 Task: Create a due date automation trigger when advanced on, on the tuesday of the week a card is due add content with a description containing resume at 11:00 AM.
Action: Mouse moved to (842, 261)
Screenshot: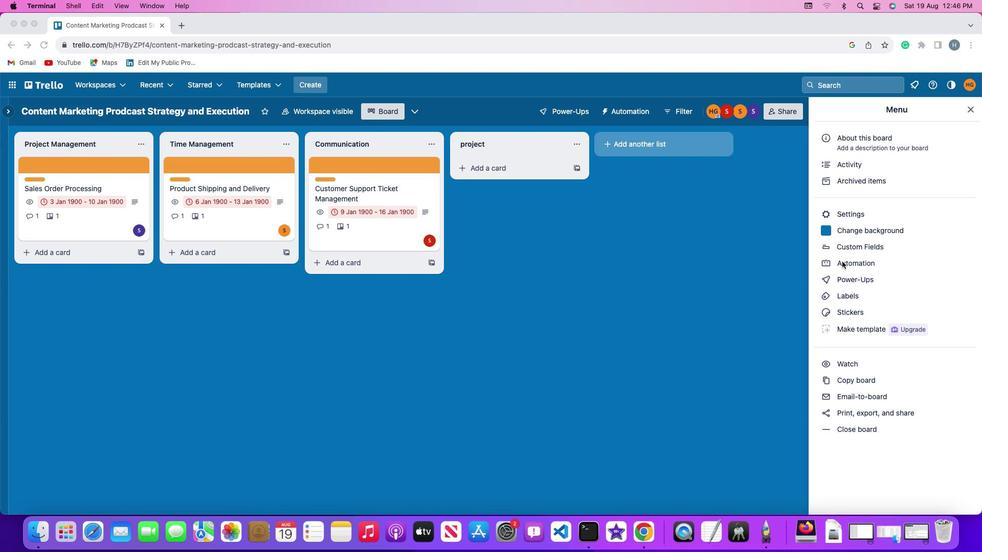 
Action: Mouse pressed left at (842, 261)
Screenshot: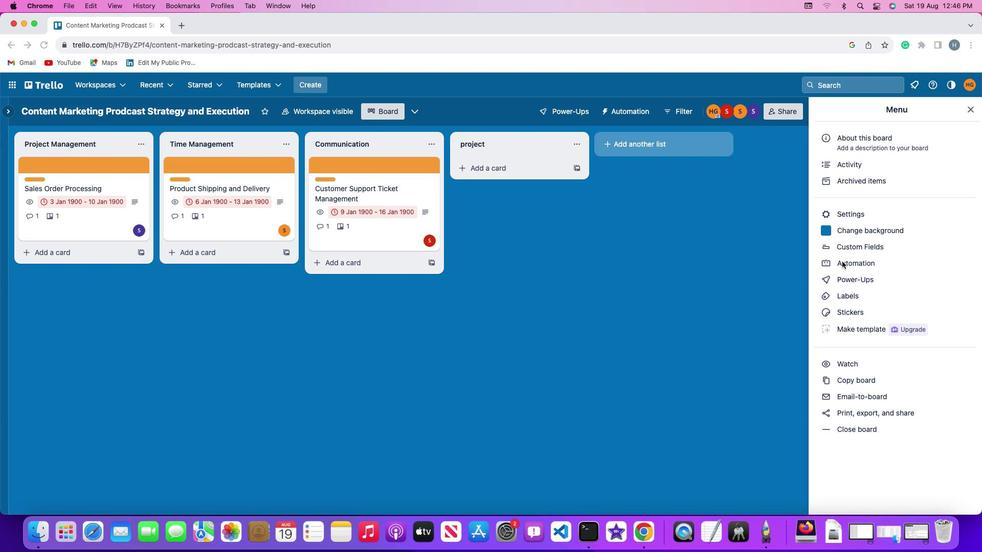 
Action: Mouse pressed left at (842, 261)
Screenshot: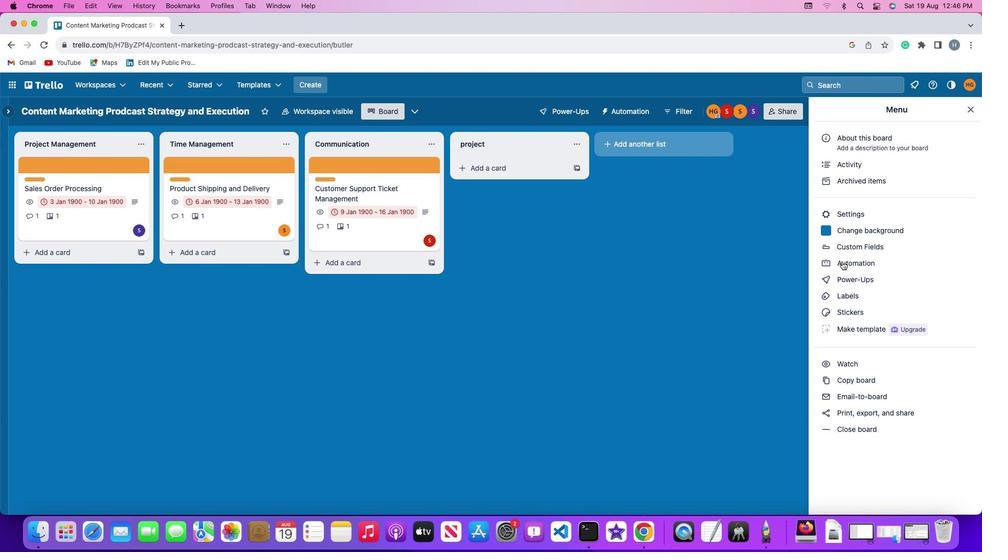 
Action: Mouse moved to (73, 243)
Screenshot: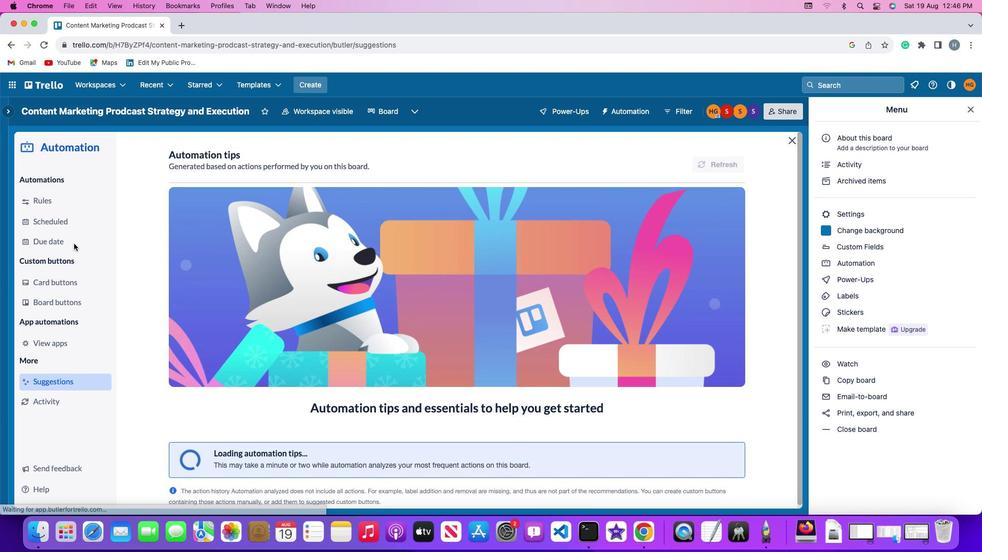 
Action: Mouse pressed left at (73, 243)
Screenshot: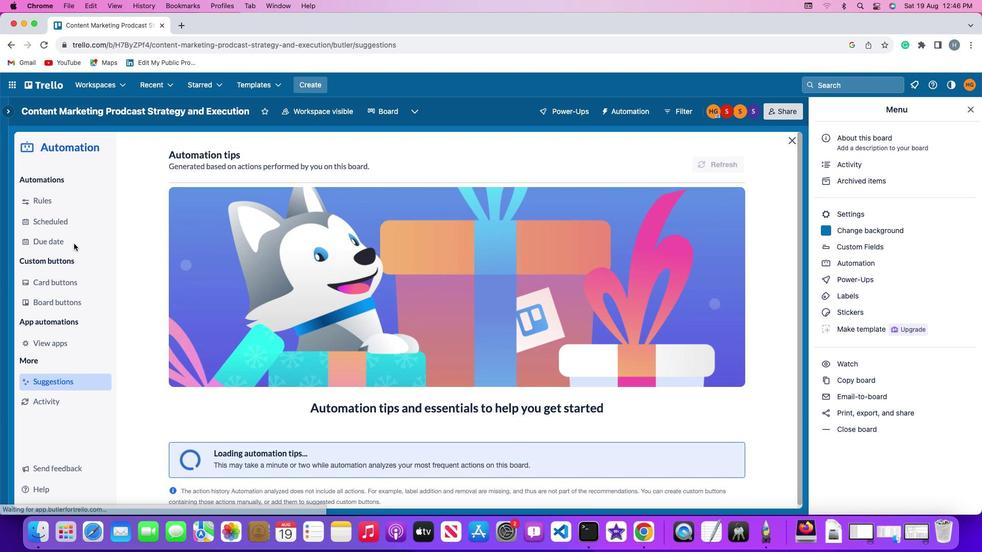 
Action: Mouse moved to (696, 157)
Screenshot: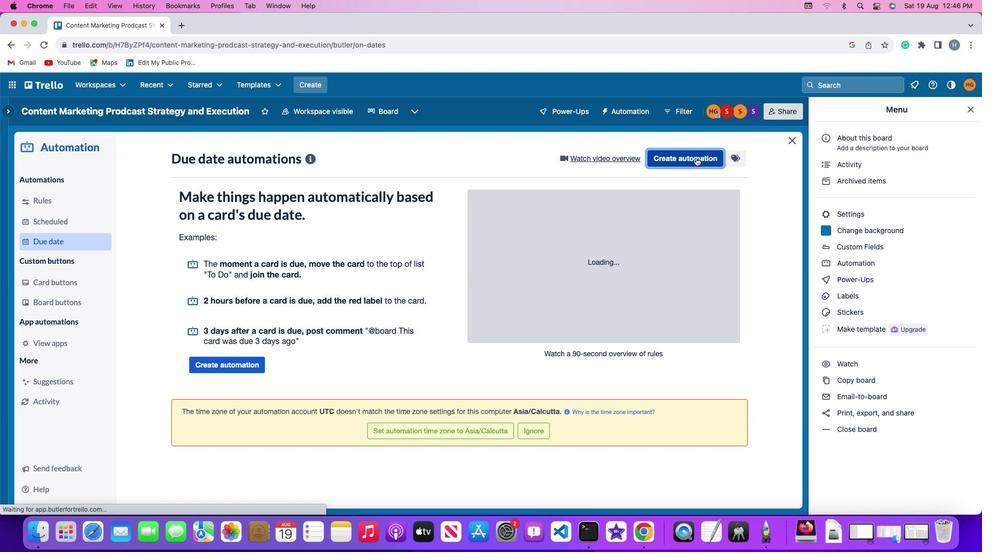 
Action: Mouse pressed left at (696, 157)
Screenshot: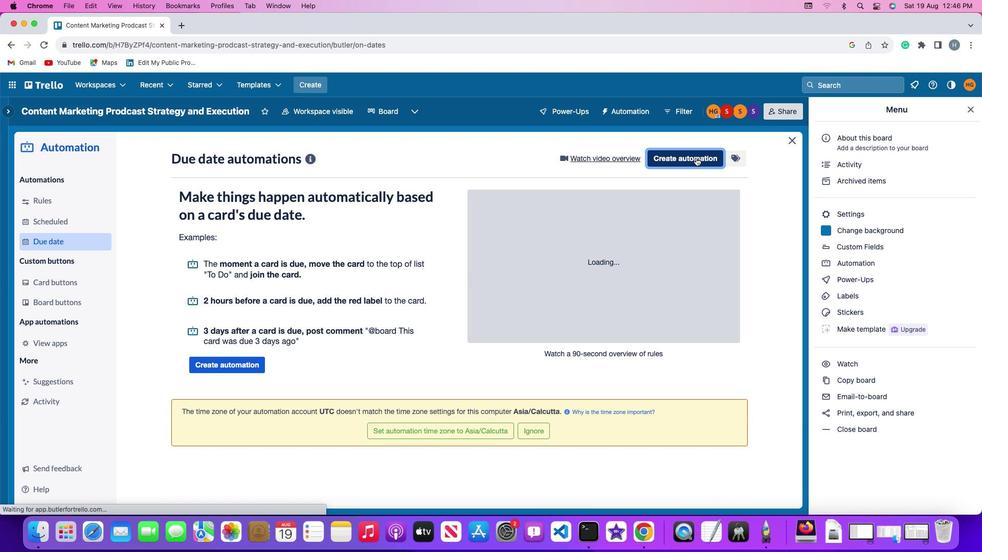 
Action: Mouse moved to (246, 251)
Screenshot: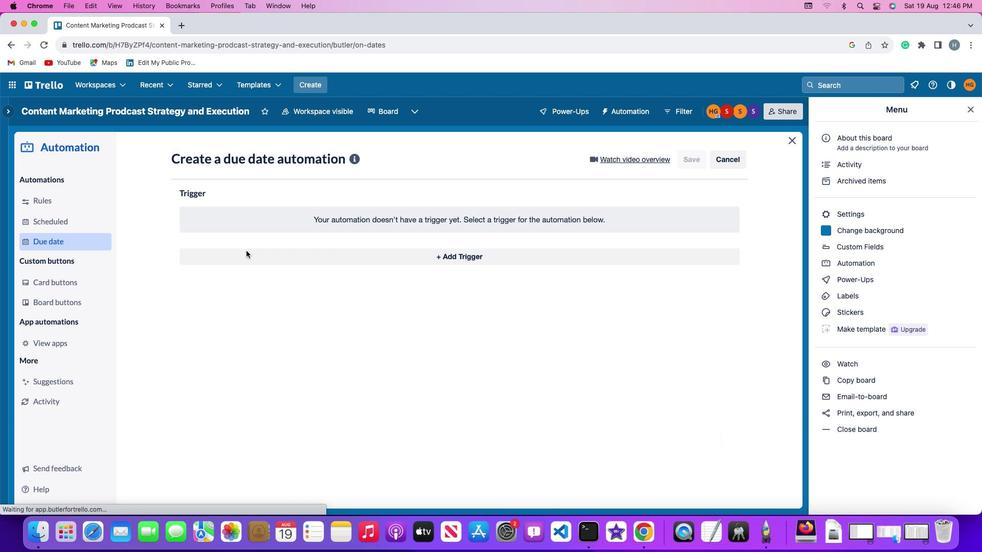 
Action: Mouse pressed left at (246, 251)
Screenshot: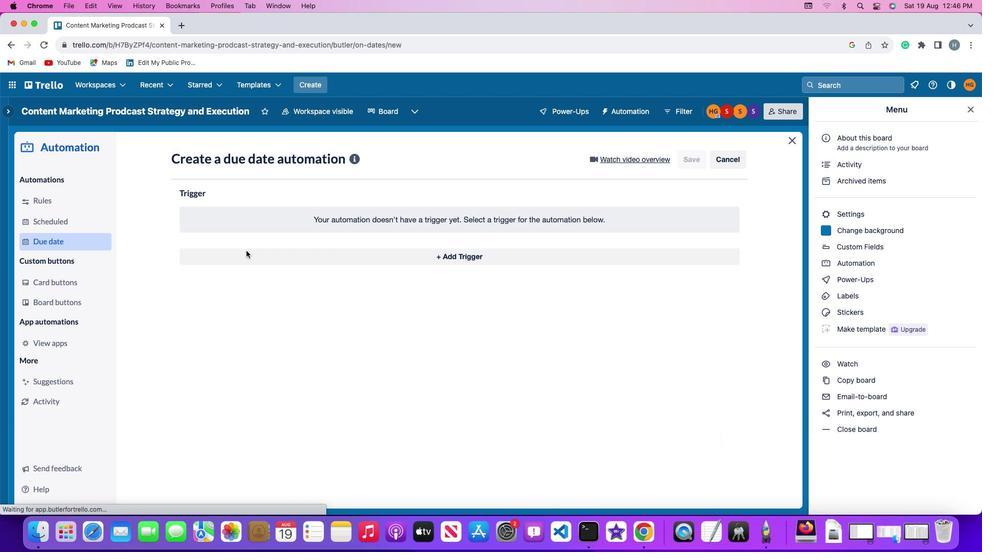 
Action: Mouse moved to (224, 440)
Screenshot: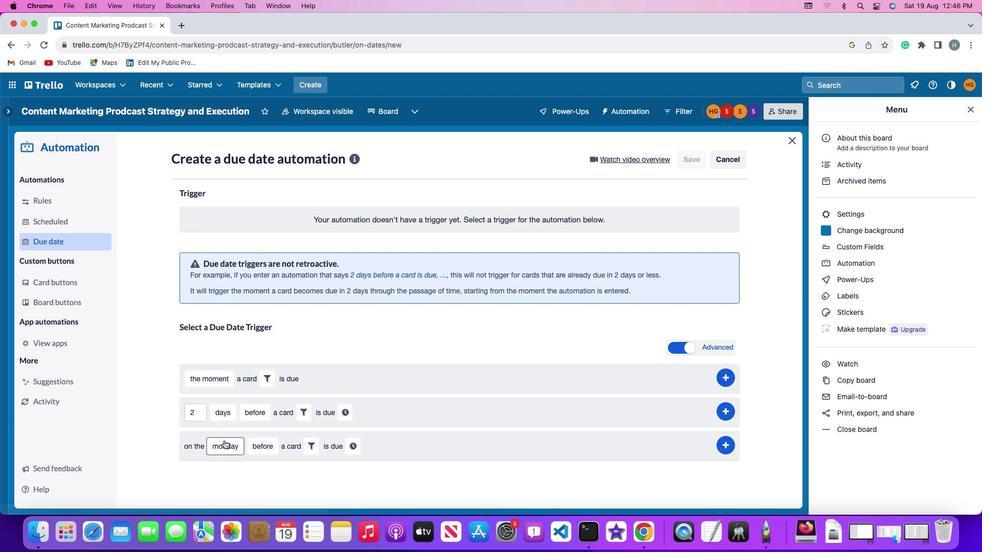 
Action: Mouse pressed left at (224, 440)
Screenshot: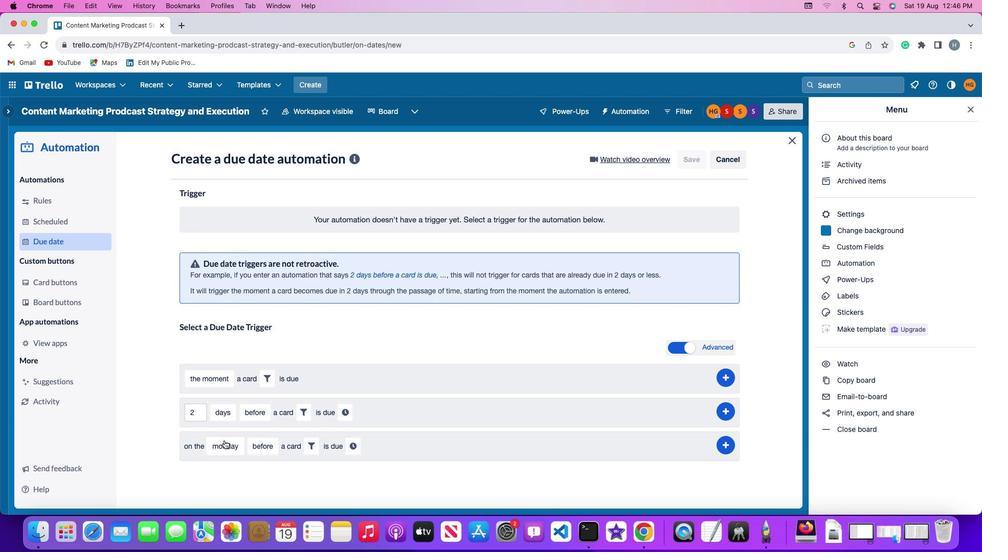 
Action: Mouse moved to (232, 329)
Screenshot: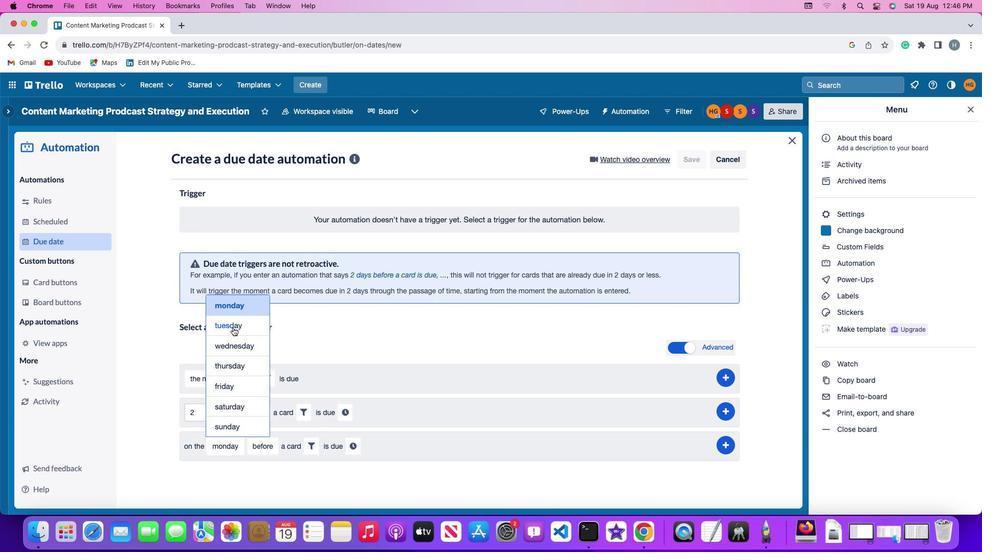 
Action: Mouse pressed left at (232, 329)
Screenshot: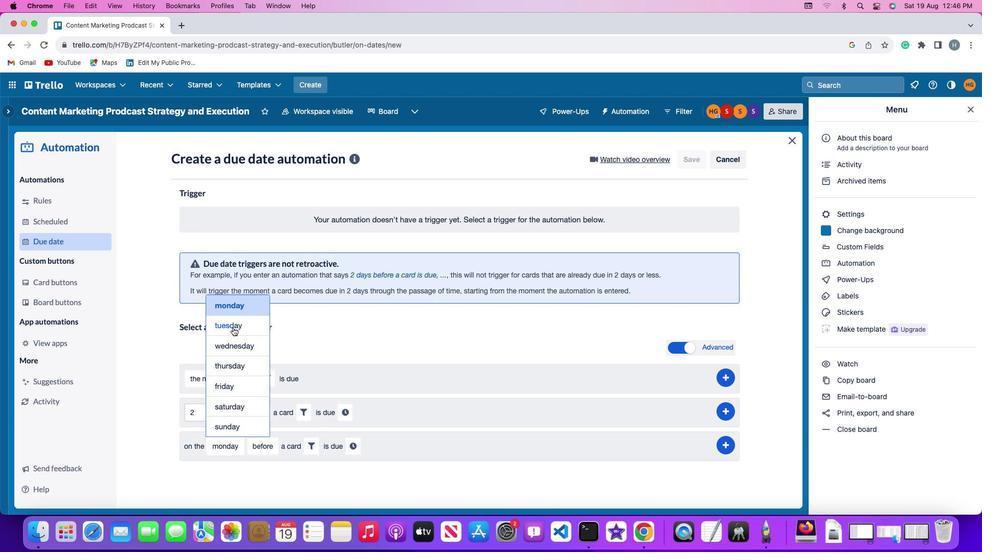 
Action: Mouse moved to (266, 442)
Screenshot: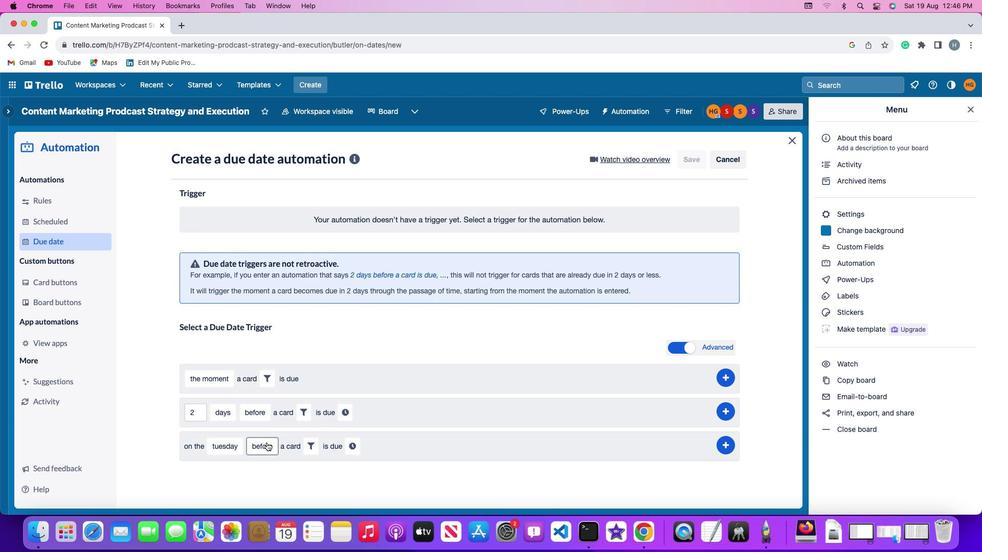 
Action: Mouse pressed left at (266, 442)
Screenshot: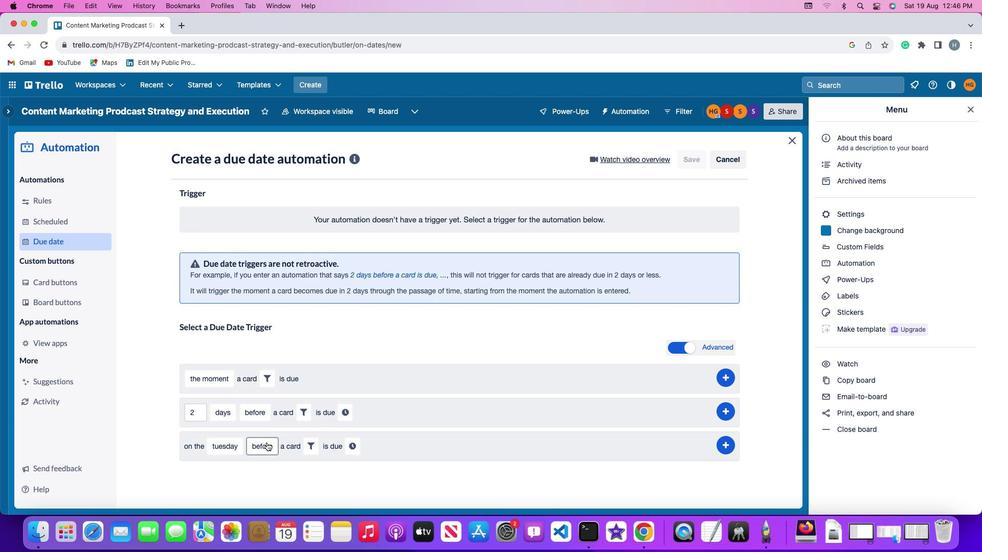 
Action: Mouse moved to (277, 407)
Screenshot: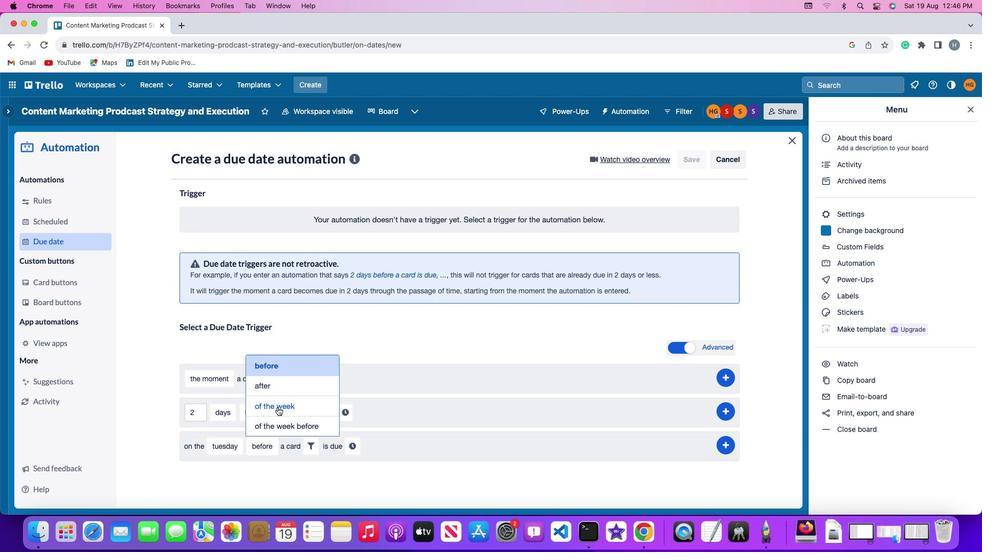 
Action: Mouse pressed left at (277, 407)
Screenshot: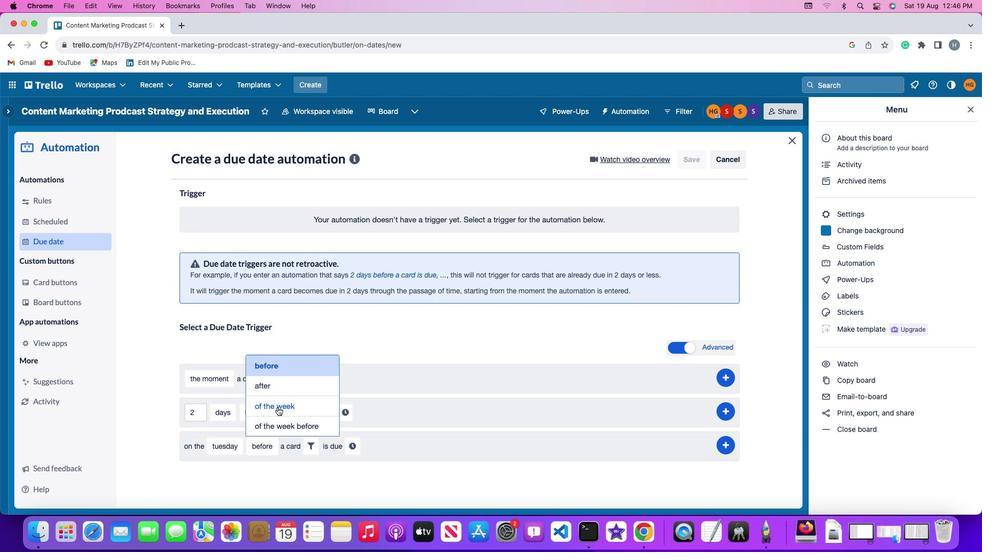 
Action: Mouse moved to (325, 452)
Screenshot: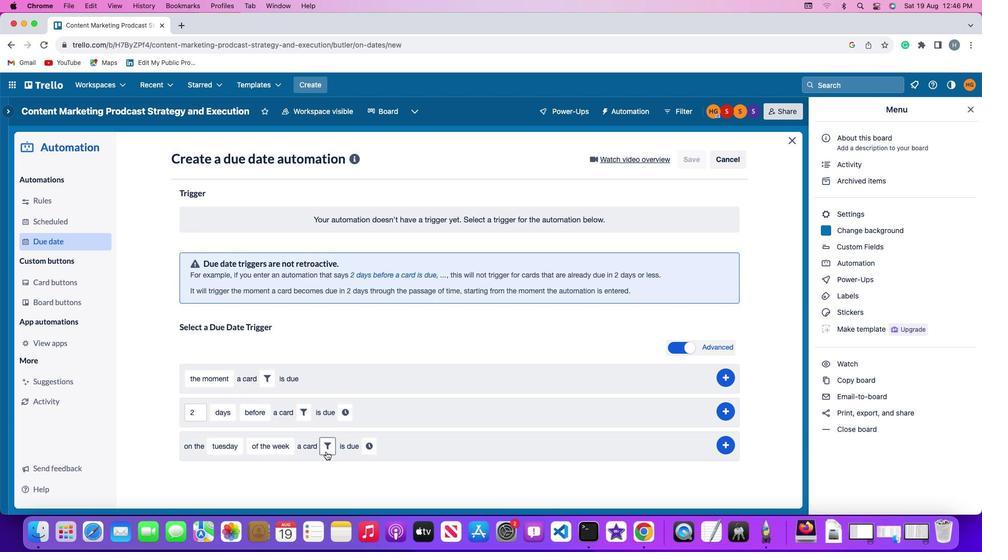 
Action: Mouse pressed left at (325, 452)
Screenshot: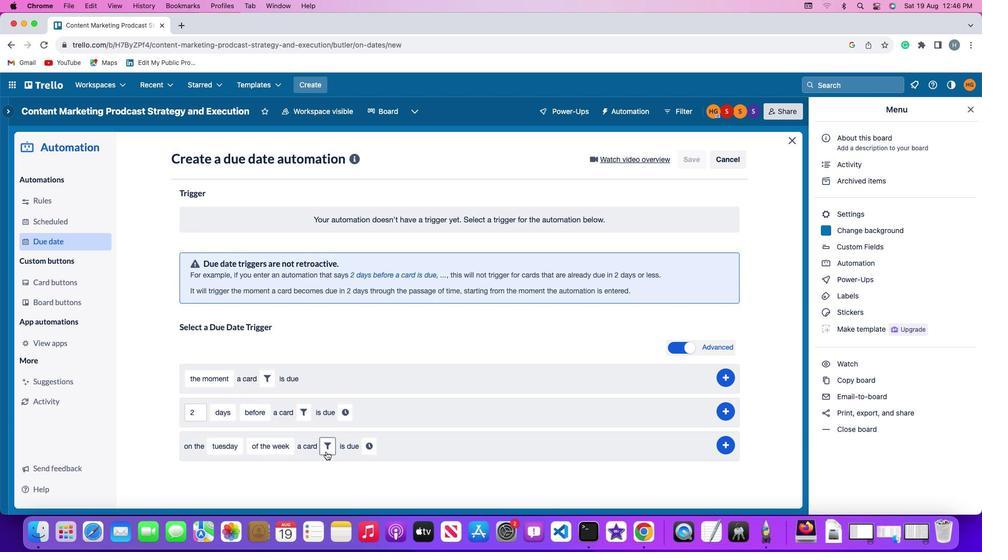 
Action: Mouse moved to (452, 476)
Screenshot: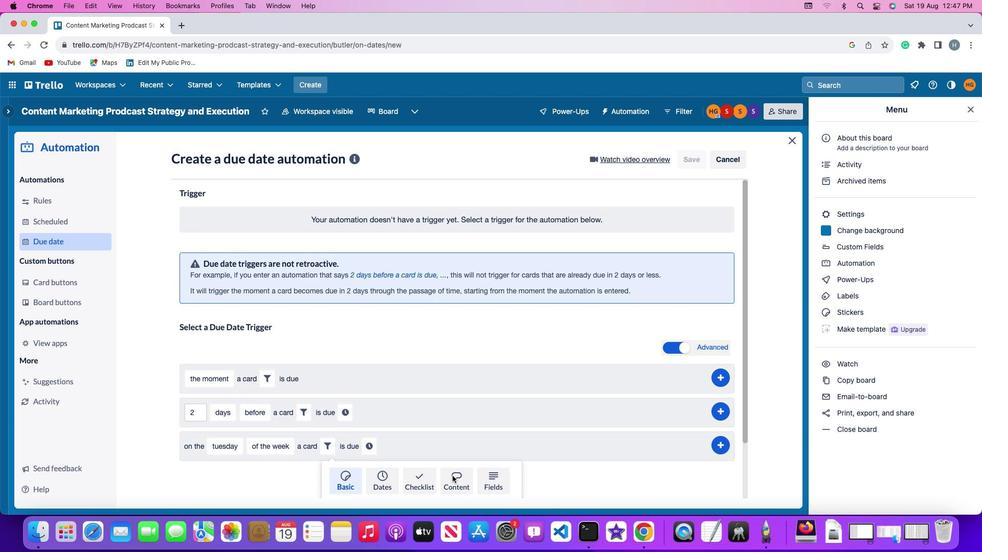 
Action: Mouse pressed left at (452, 476)
Screenshot: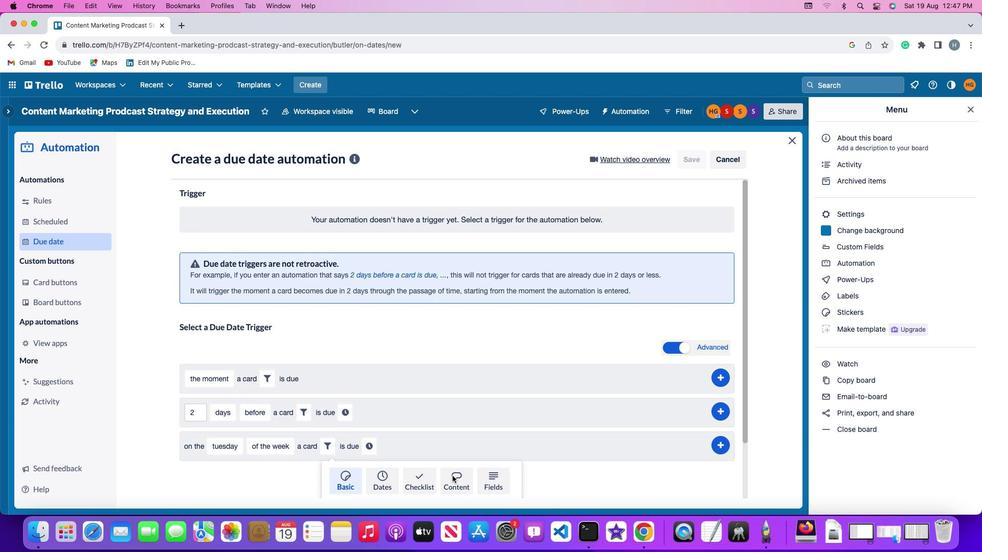 
Action: Mouse moved to (292, 472)
Screenshot: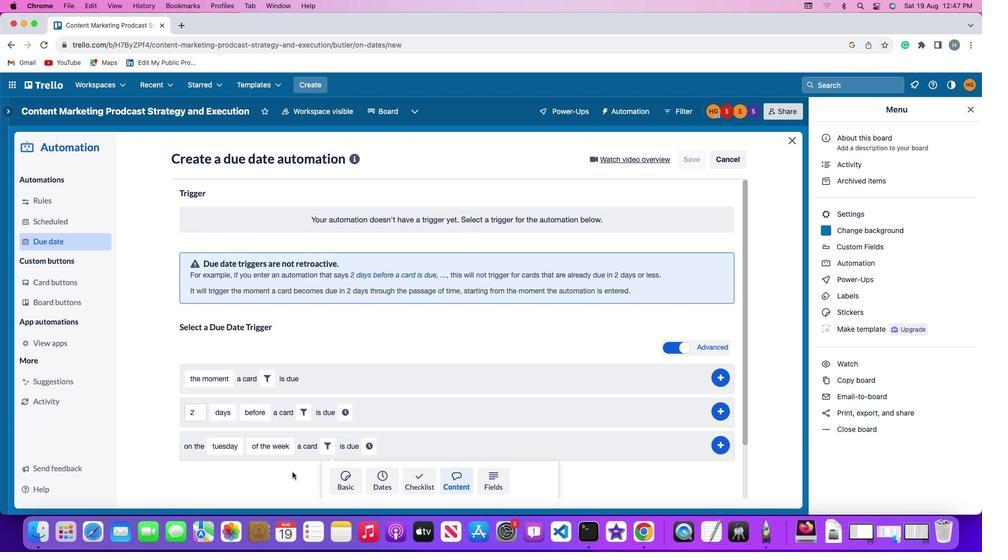 
Action: Mouse scrolled (292, 472) with delta (0, 0)
Screenshot: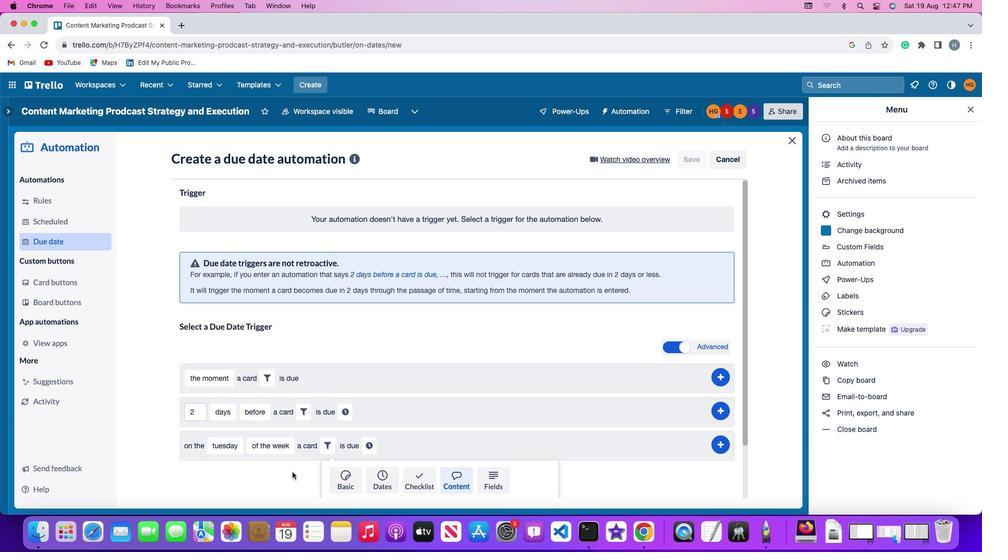 
Action: Mouse scrolled (292, 472) with delta (0, 0)
Screenshot: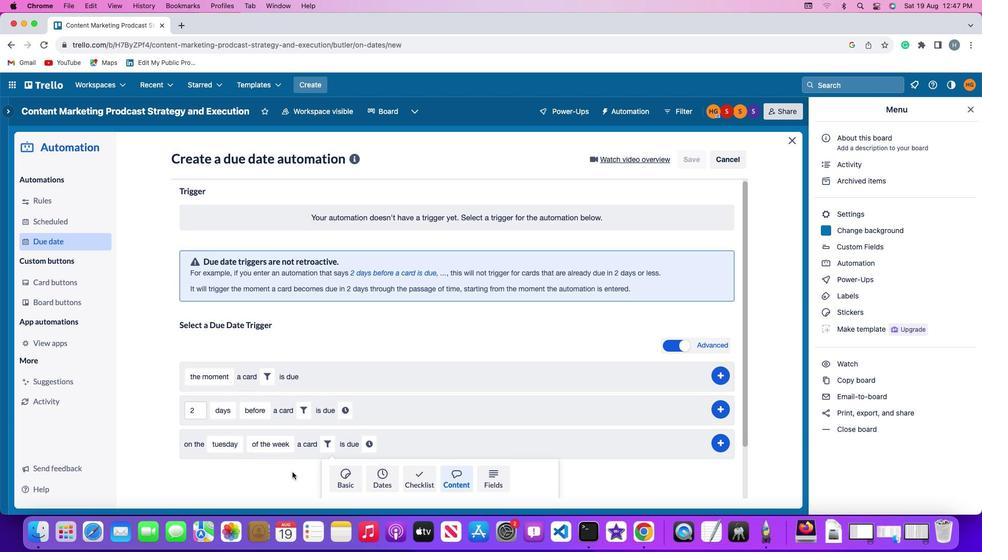 
Action: Mouse scrolled (292, 472) with delta (0, -1)
Screenshot: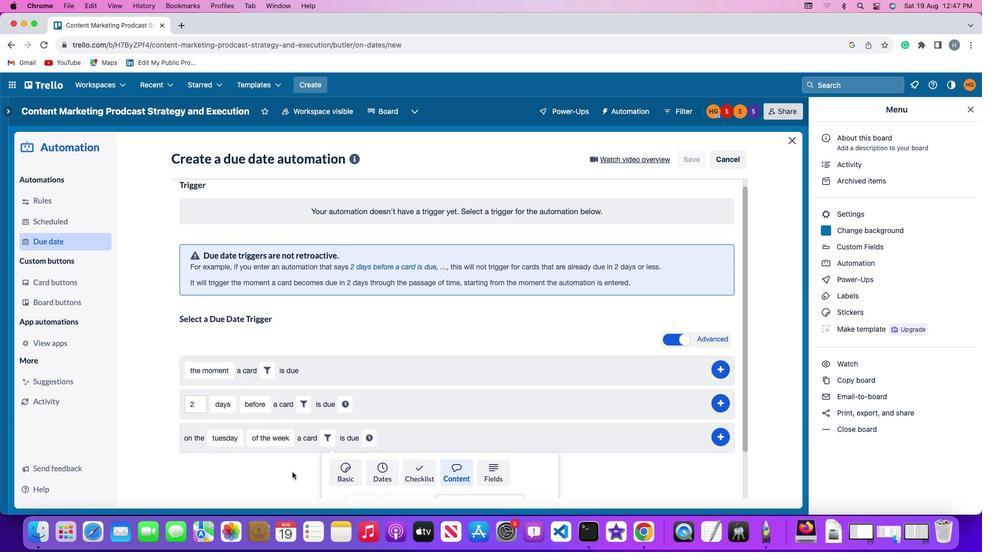 
Action: Mouse scrolled (292, 472) with delta (0, -2)
Screenshot: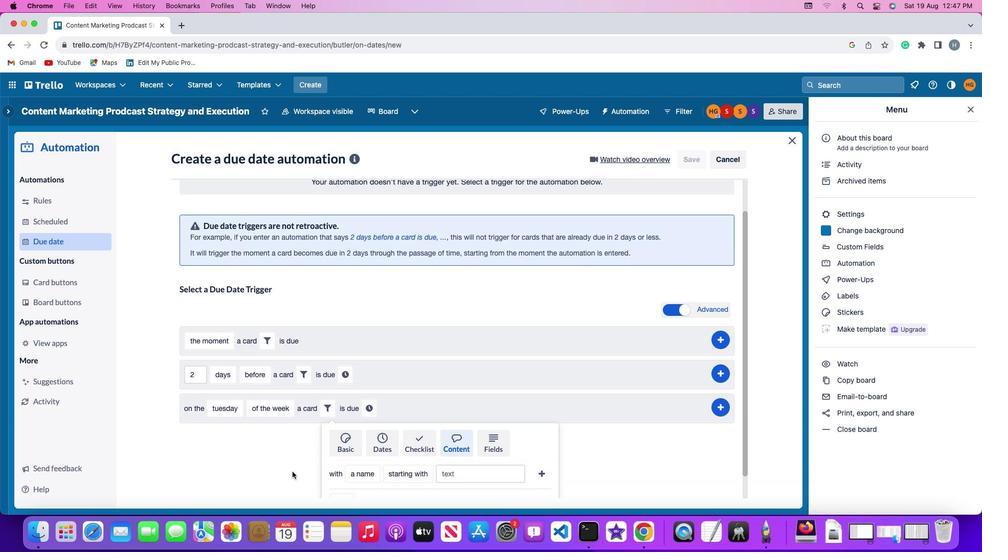 
Action: Mouse moved to (364, 448)
Screenshot: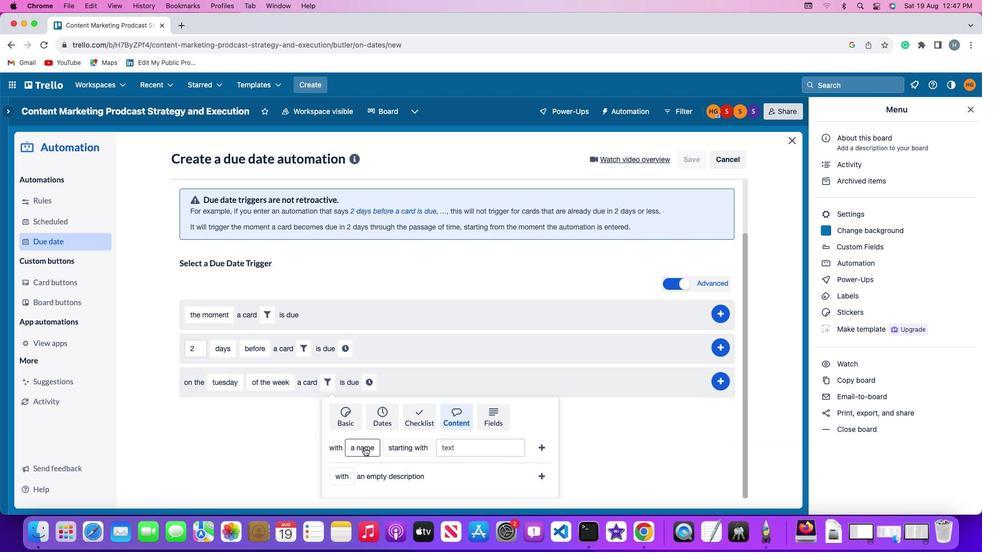 
Action: Mouse pressed left at (364, 448)
Screenshot: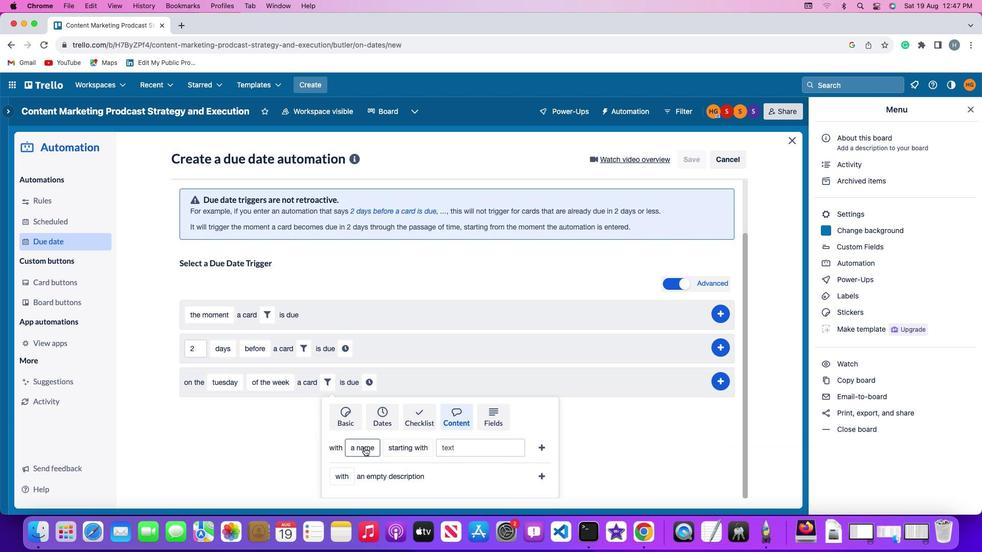 
Action: Mouse moved to (377, 408)
Screenshot: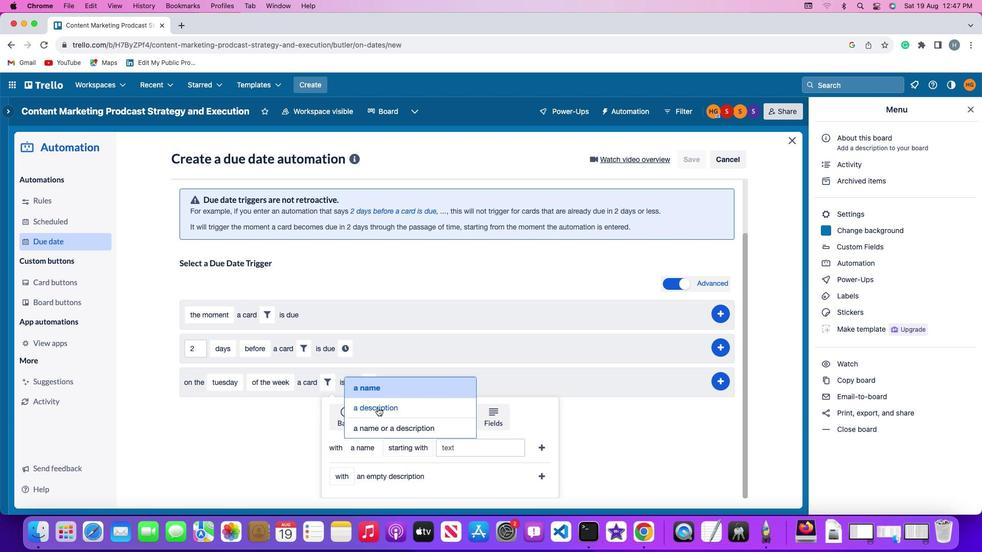 
Action: Mouse pressed left at (377, 408)
Screenshot: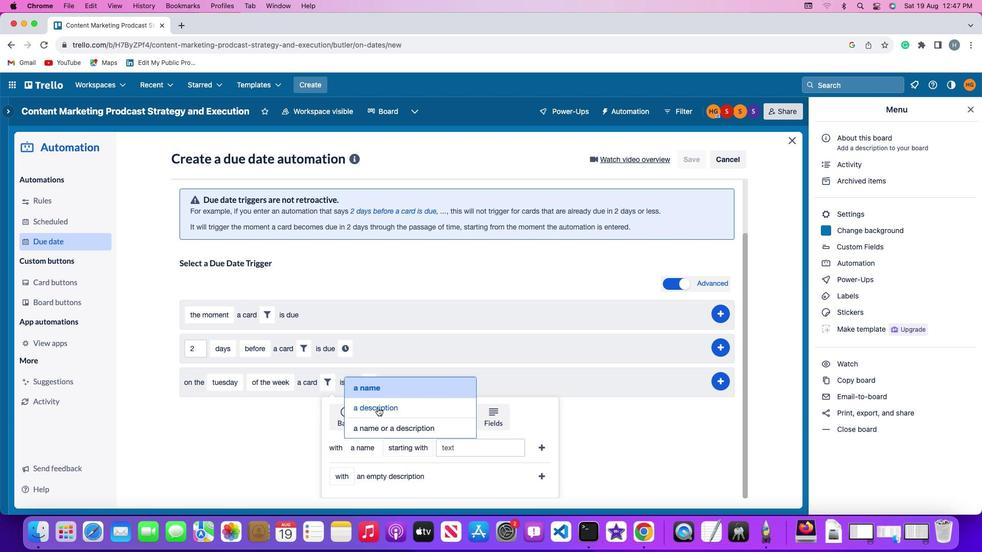 
Action: Mouse moved to (430, 451)
Screenshot: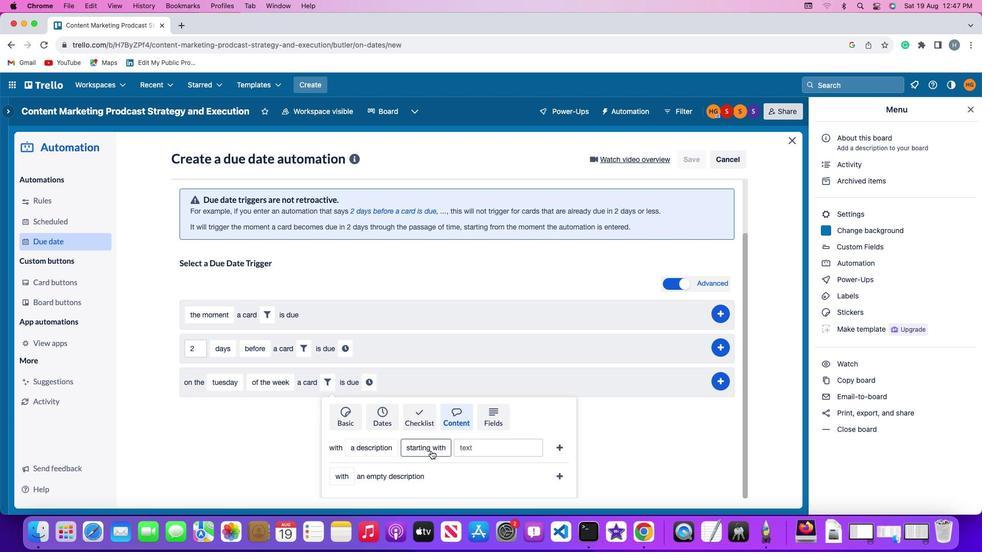 
Action: Mouse pressed left at (430, 451)
Screenshot: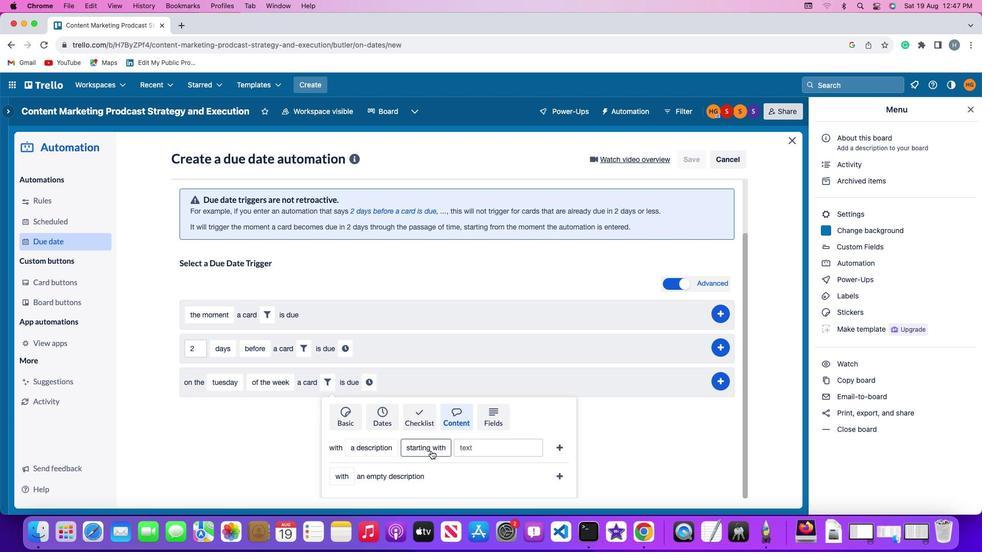 
Action: Mouse moved to (441, 364)
Screenshot: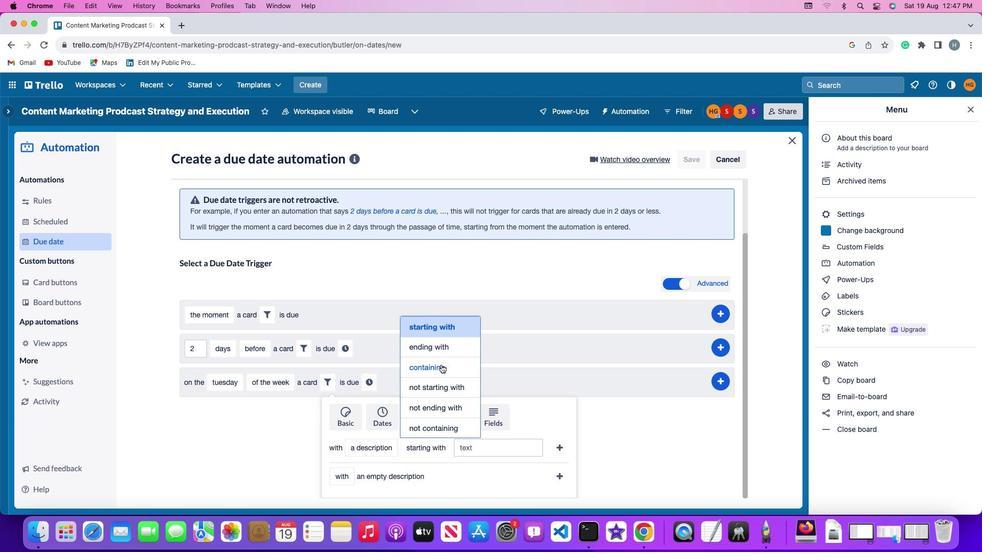 
Action: Mouse pressed left at (441, 364)
Screenshot: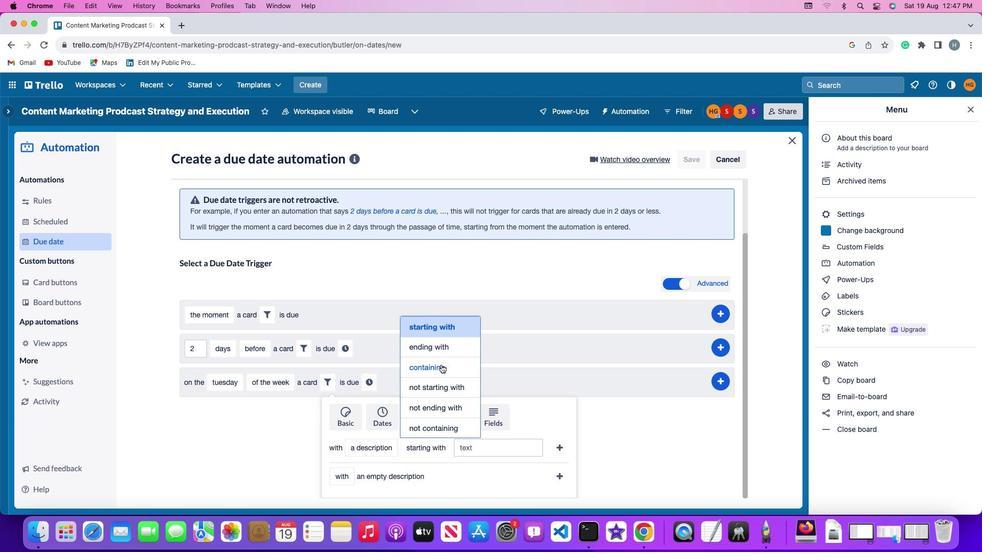 
Action: Mouse moved to (482, 447)
Screenshot: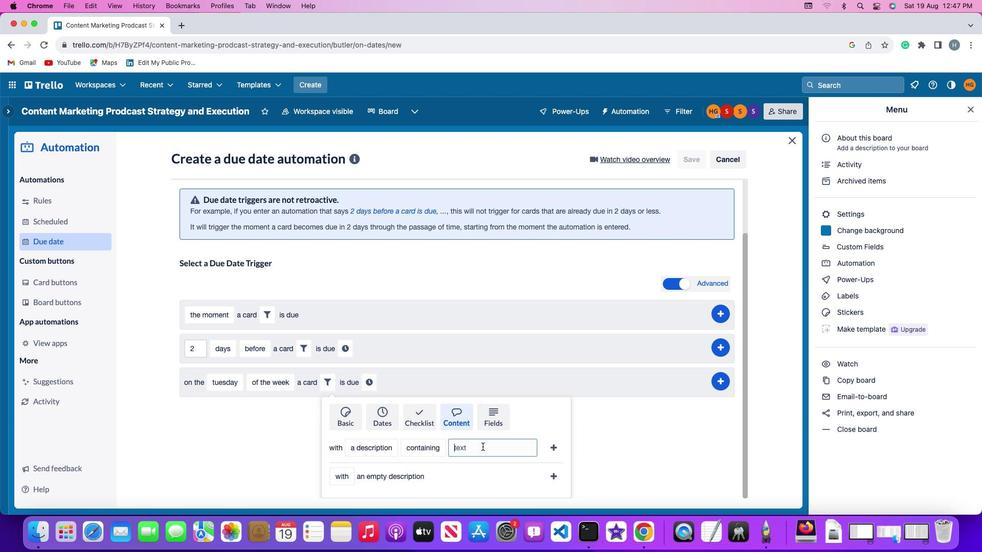 
Action: Mouse pressed left at (482, 447)
Screenshot: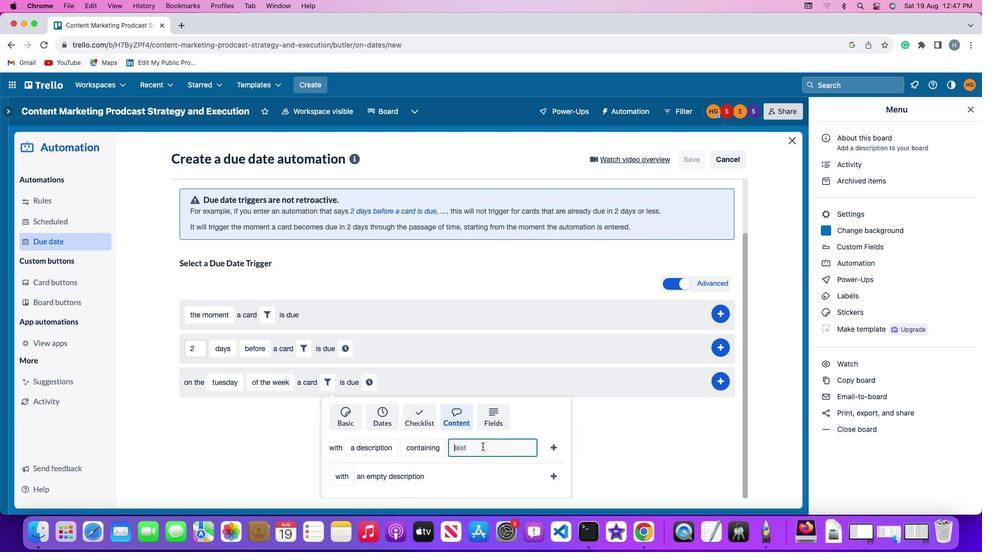 
Action: Key pressed 'r''e''s''u''m''e'
Screenshot: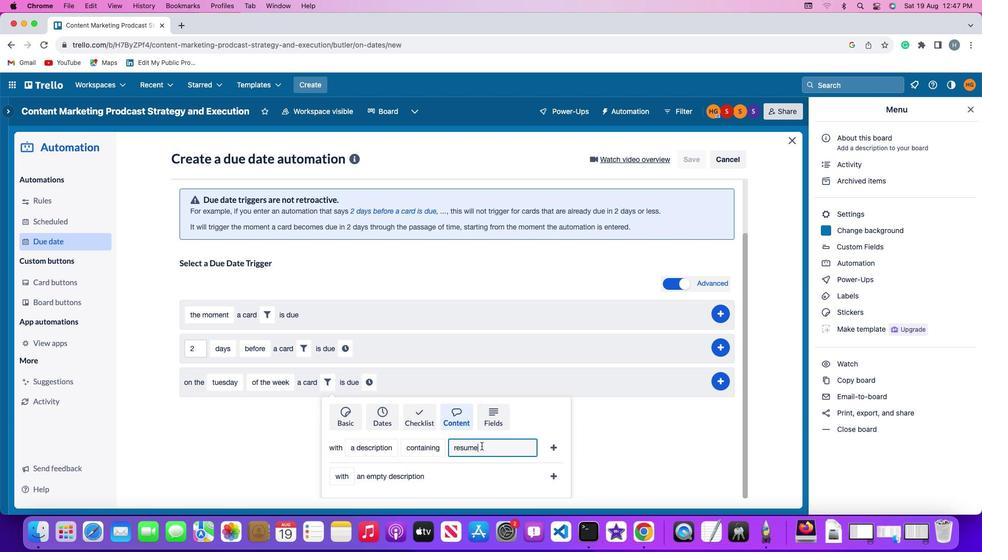 
Action: Mouse moved to (549, 443)
Screenshot: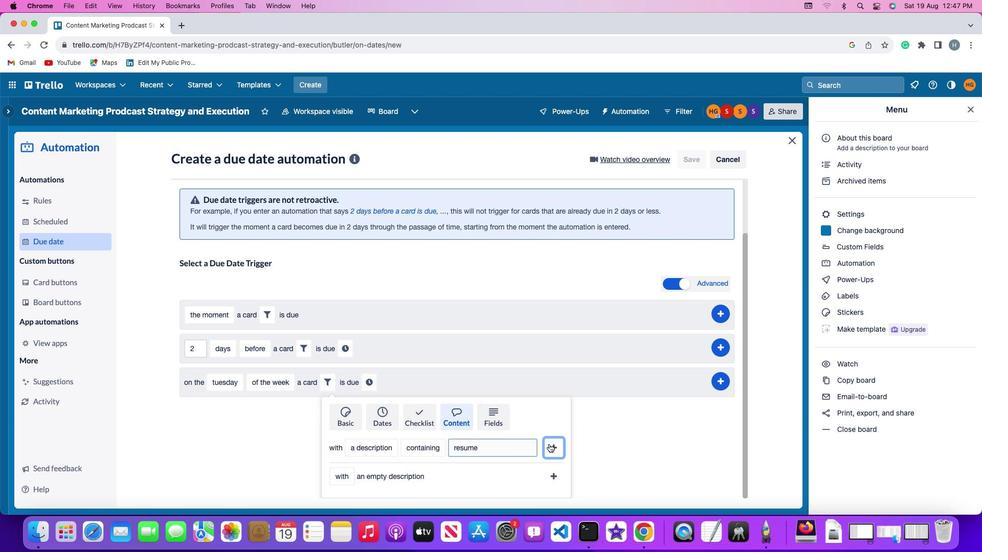 
Action: Mouse pressed left at (549, 443)
Screenshot: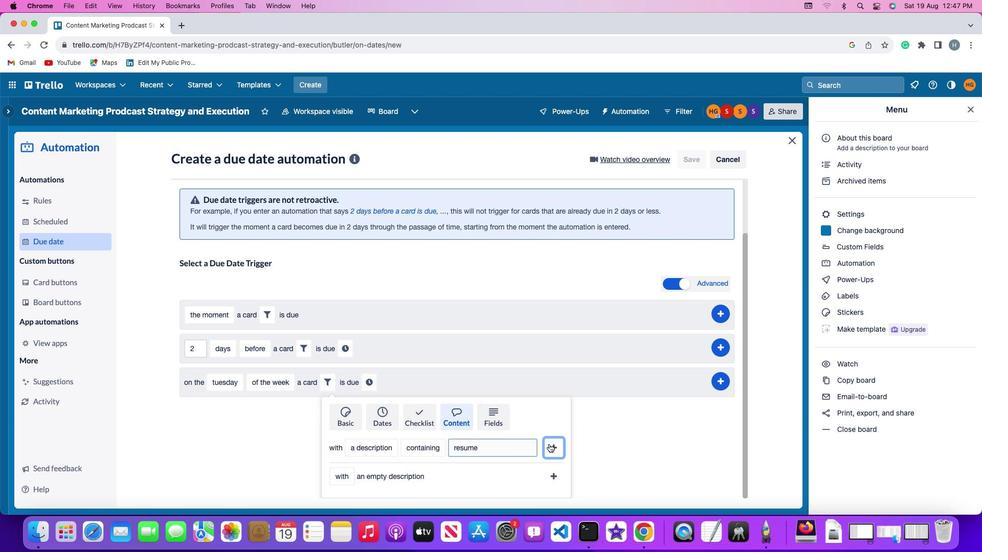 
Action: Mouse moved to (513, 445)
Screenshot: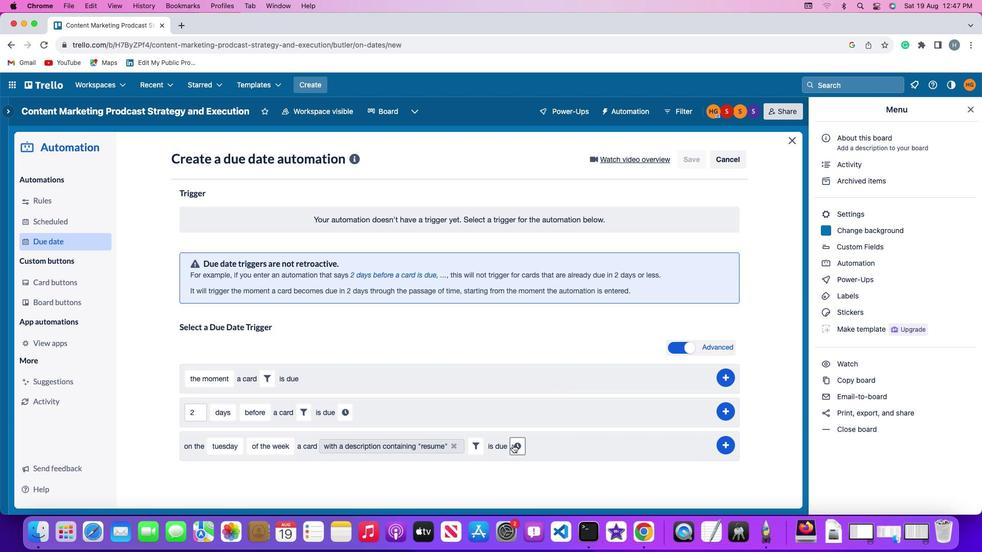 
Action: Mouse pressed left at (513, 445)
Screenshot: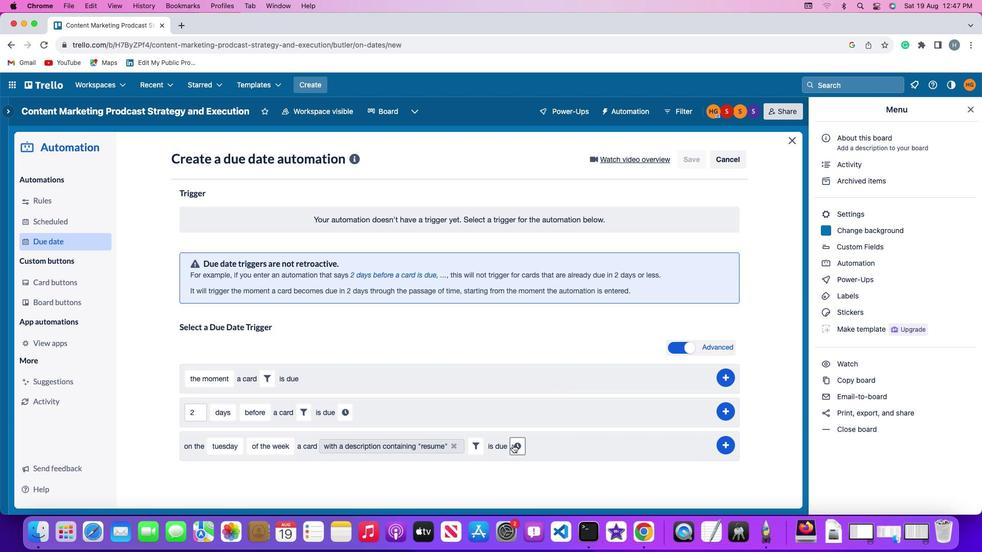 
Action: Mouse moved to (537, 449)
Screenshot: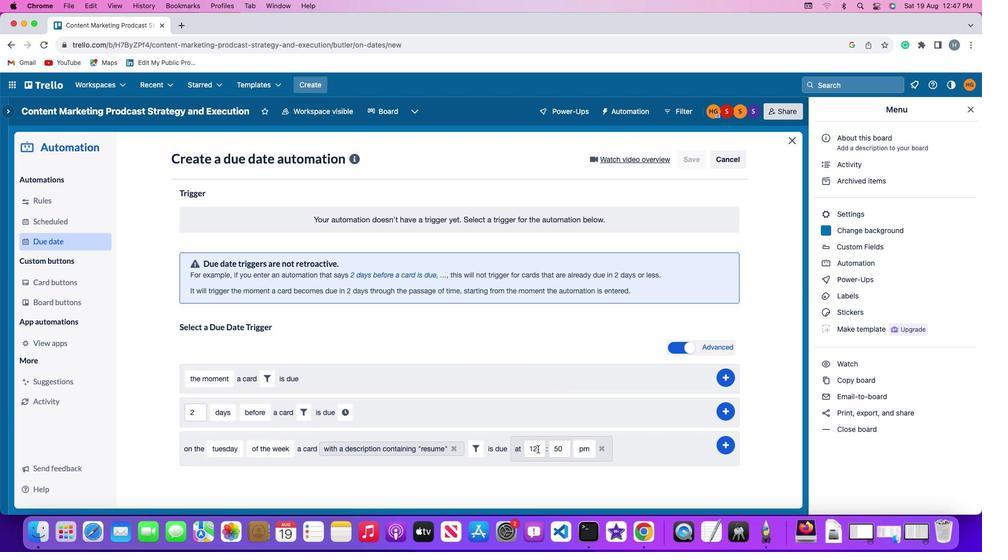
Action: Mouse pressed left at (537, 449)
Screenshot: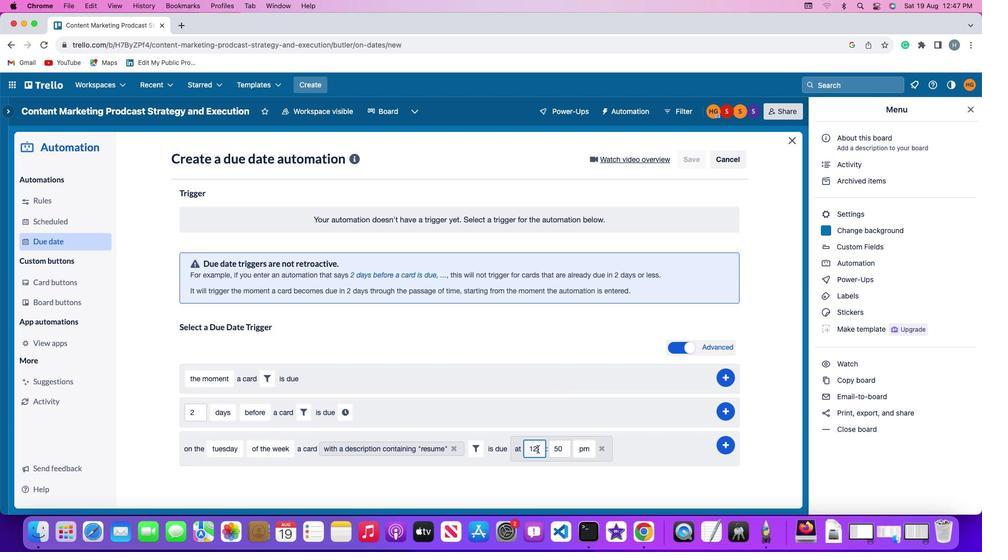 
Action: Mouse moved to (539, 447)
Screenshot: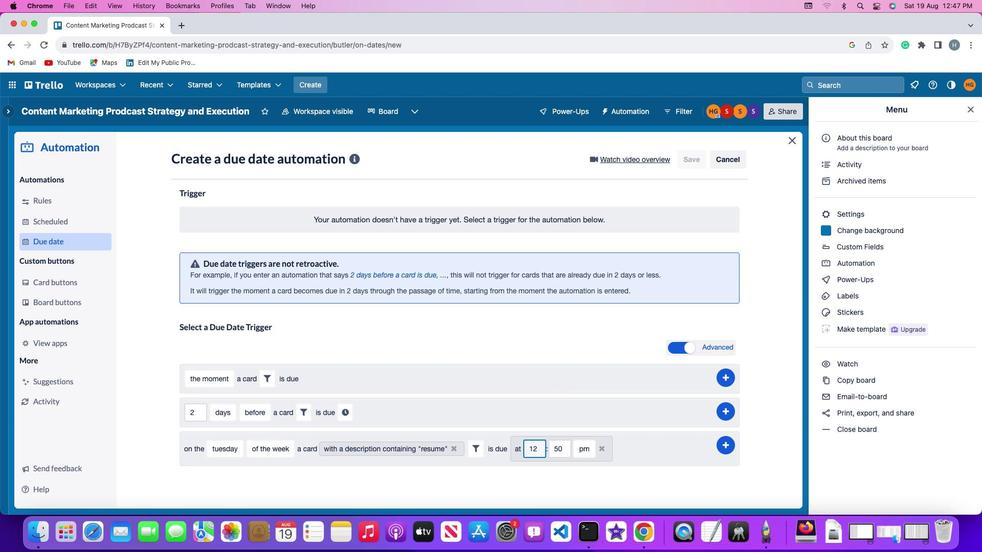 
Action: Key pressed Key.backspace
Screenshot: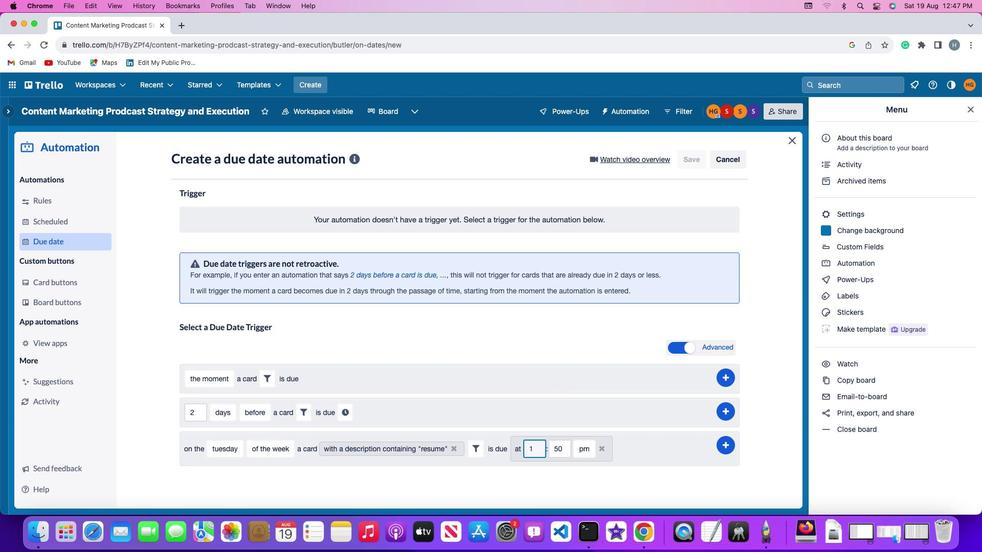 
Action: Mouse moved to (539, 447)
Screenshot: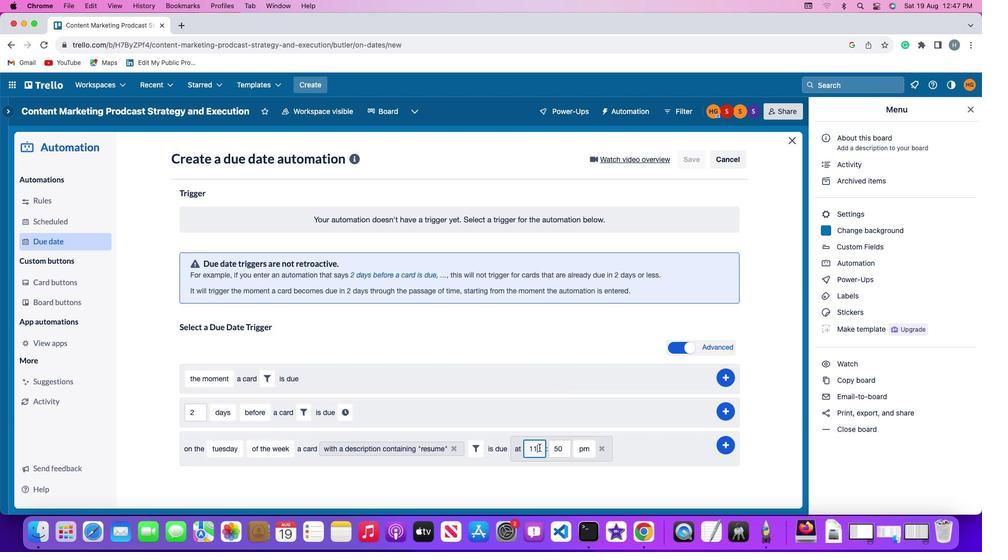 
Action: Key pressed '1'
Screenshot: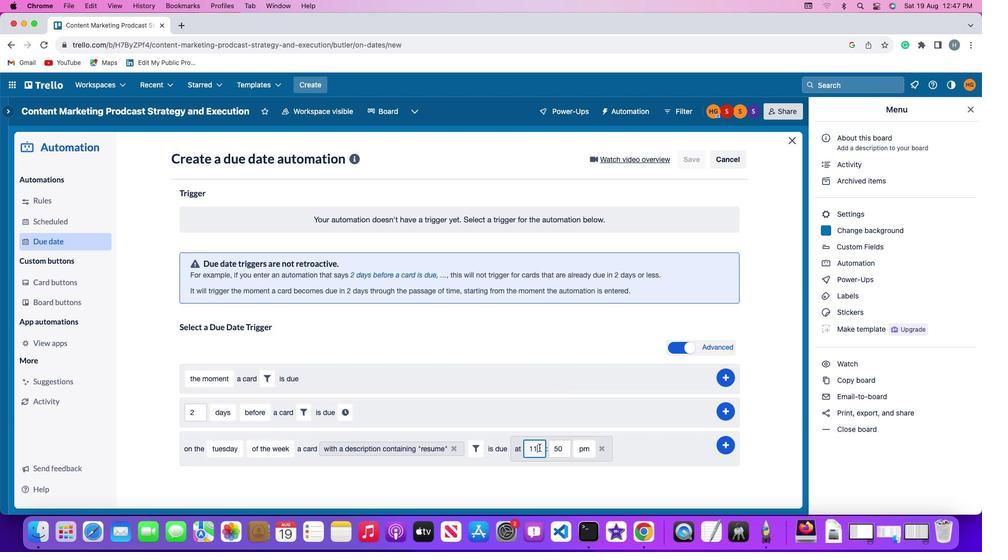 
Action: Mouse moved to (564, 448)
Screenshot: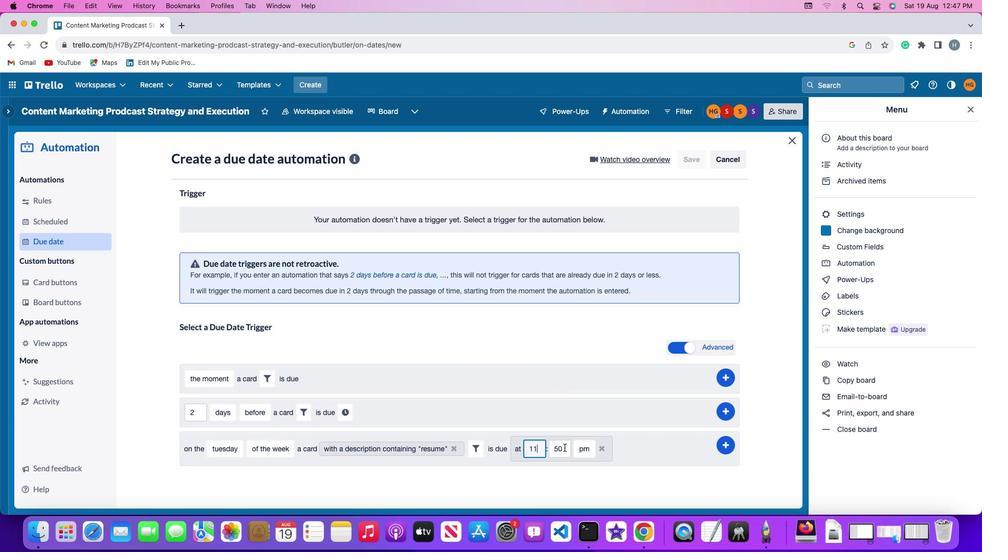 
Action: Mouse pressed left at (564, 448)
Screenshot: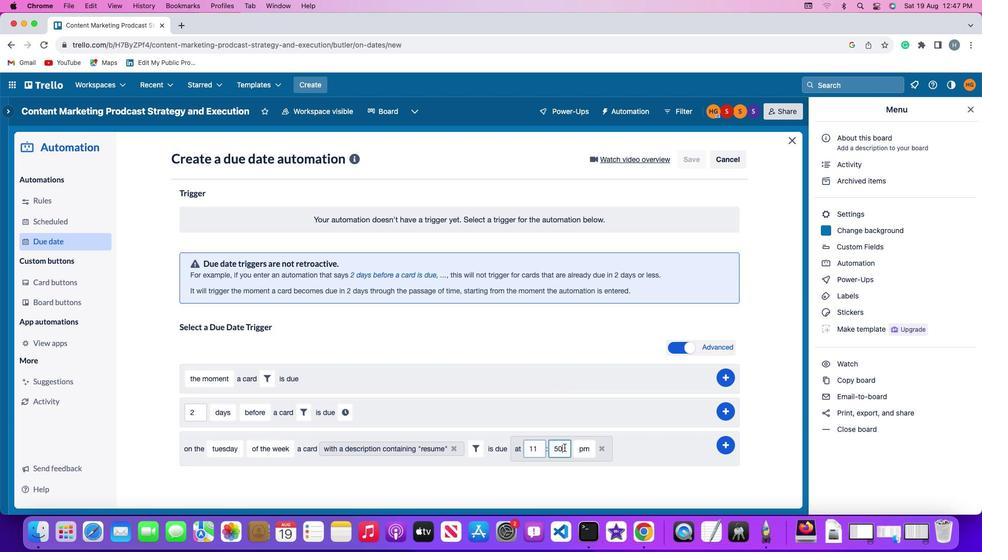 
Action: Key pressed Key.backspaceKey.backspace
Screenshot: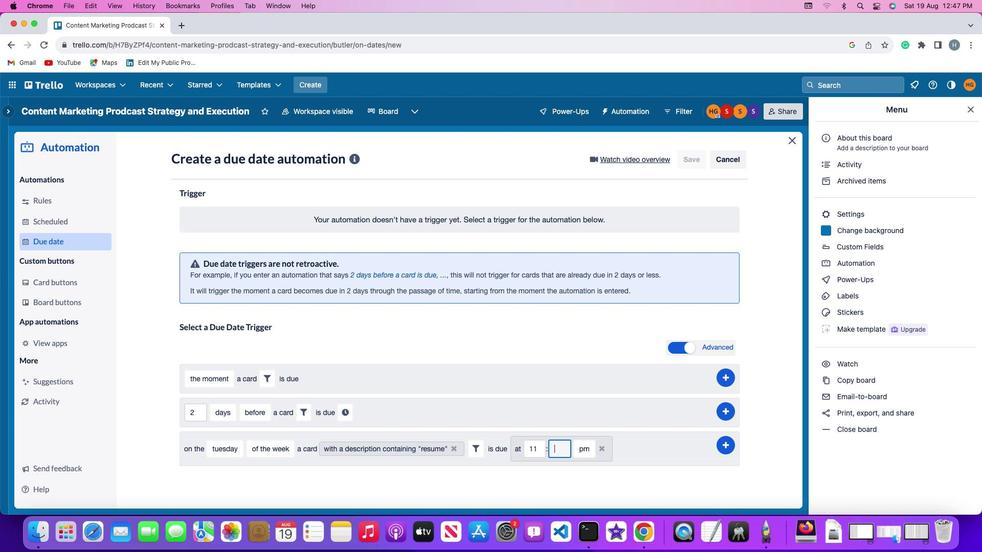 
Action: Mouse moved to (564, 447)
Screenshot: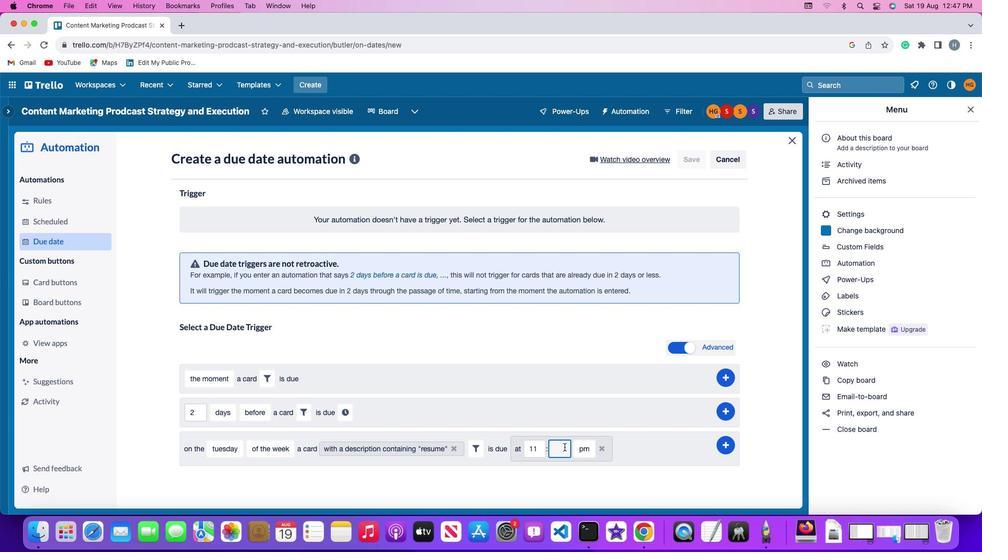 
Action: Key pressed '0''0'
Screenshot: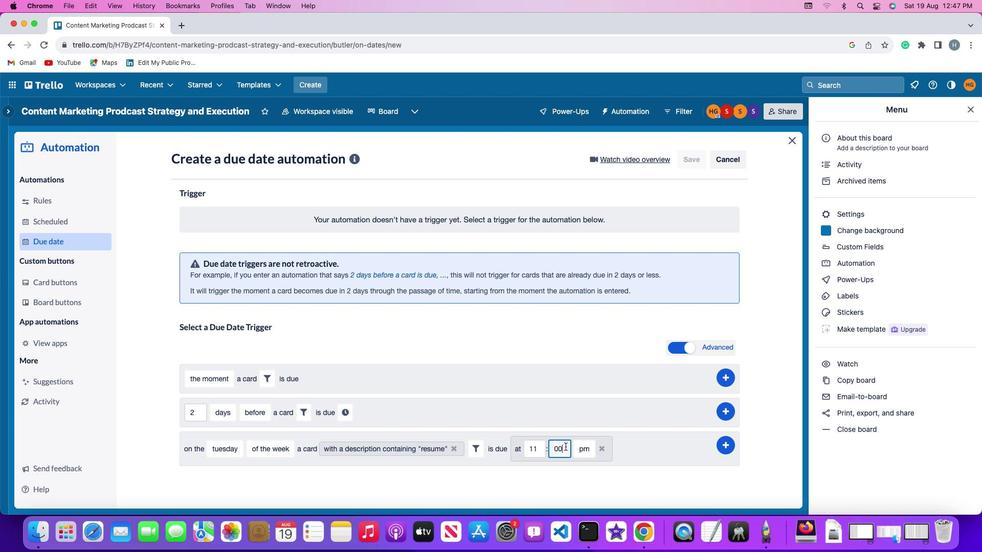 
Action: Mouse moved to (581, 450)
Screenshot: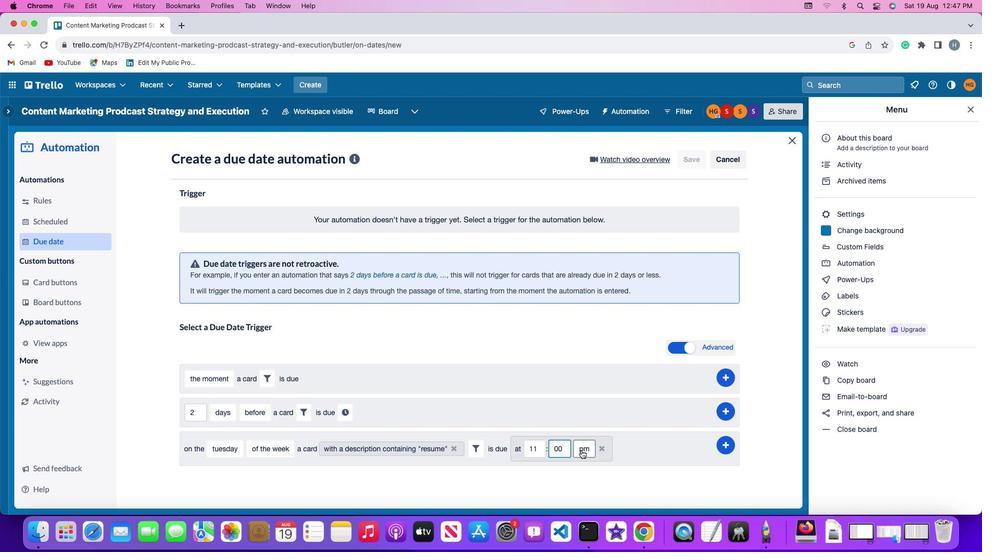 
Action: Mouse pressed left at (581, 450)
Screenshot: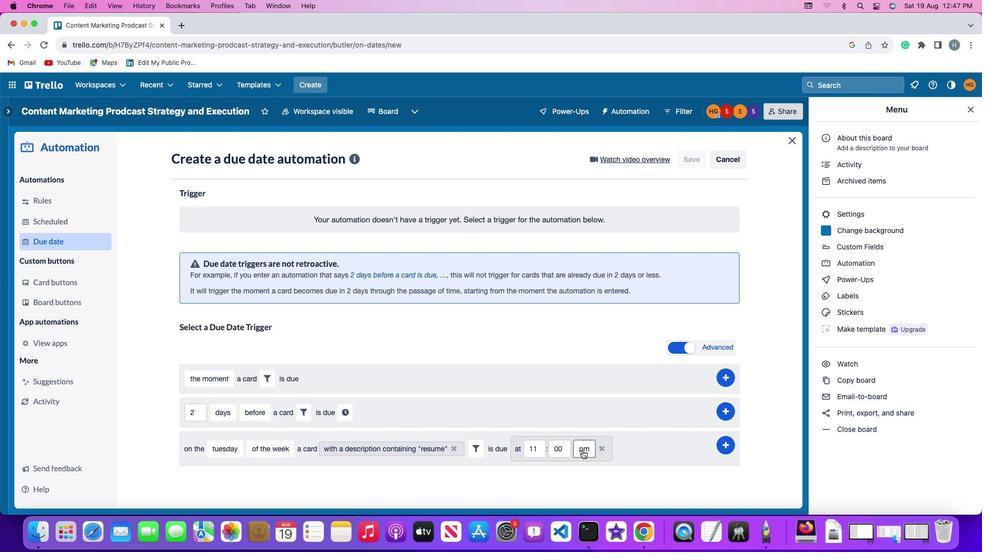 
Action: Mouse moved to (586, 465)
Screenshot: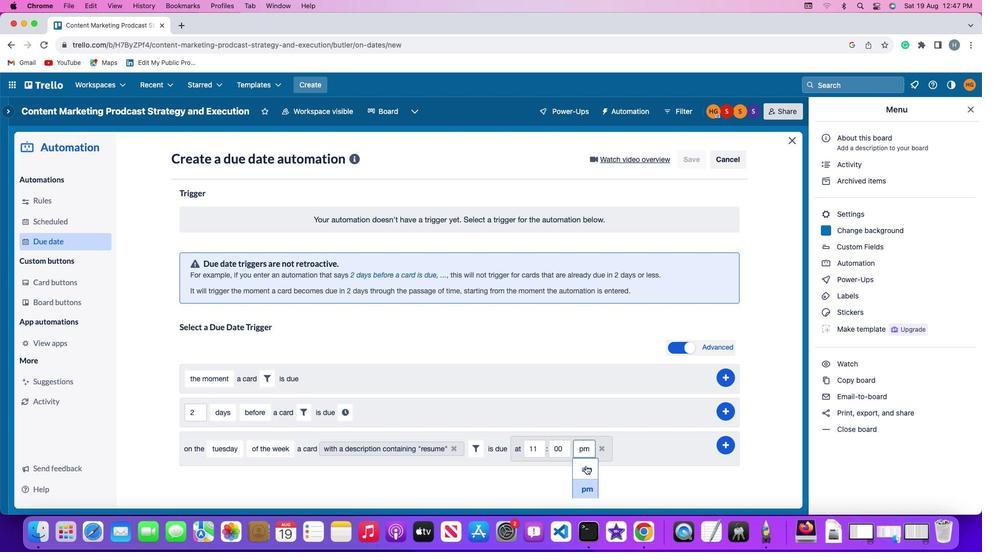 
Action: Mouse pressed left at (586, 465)
Screenshot: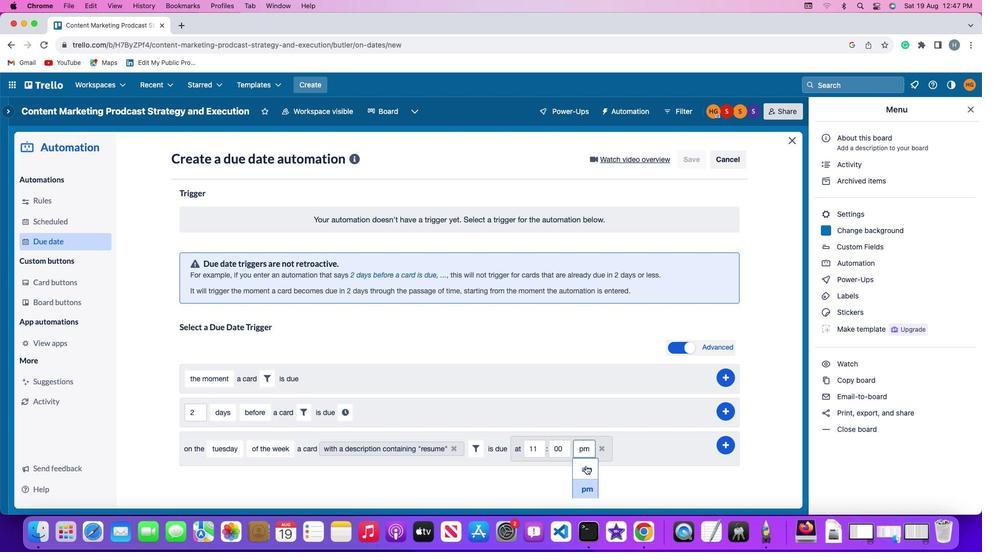 
Action: Mouse moved to (729, 440)
Screenshot: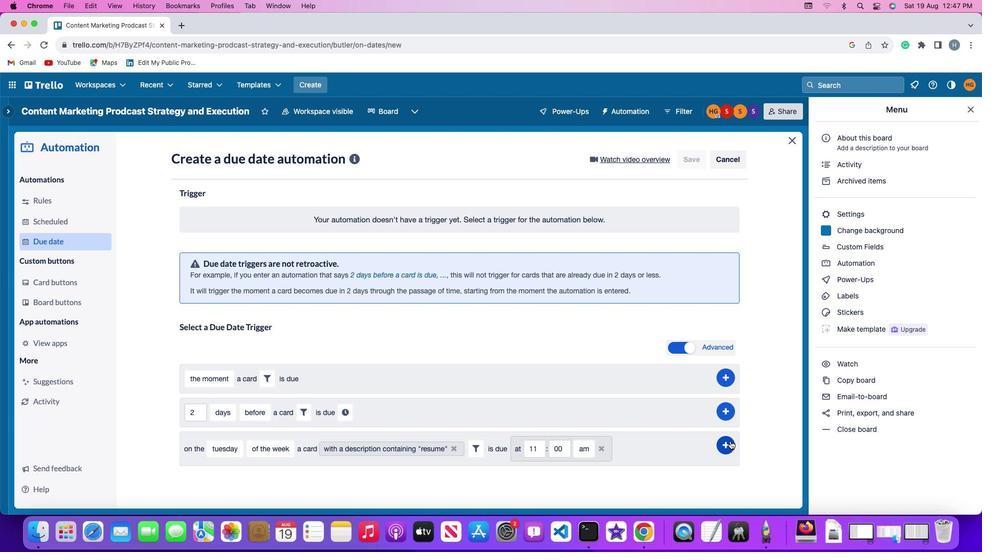
Action: Mouse pressed left at (729, 440)
Screenshot: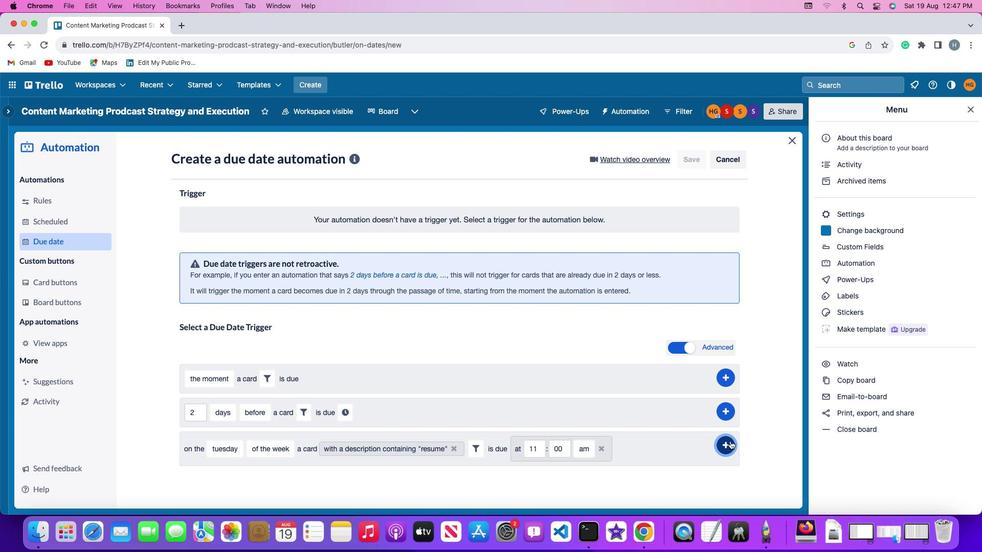 
Action: Mouse moved to (777, 358)
Screenshot: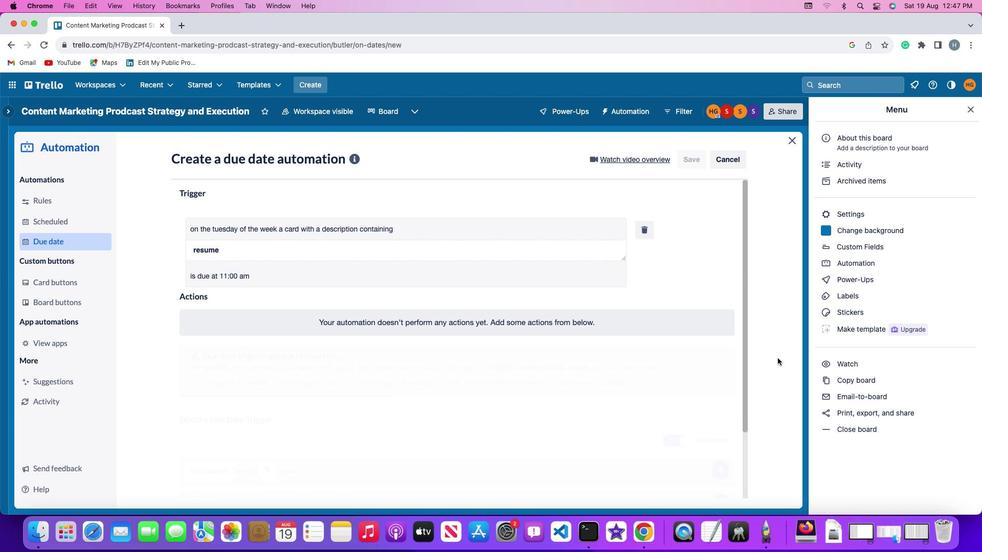 
